 Task: Look for ""Paragraph formatting"" in the keyboard shortcuts section.
Action: Mouse moved to (397, 82)
Screenshot: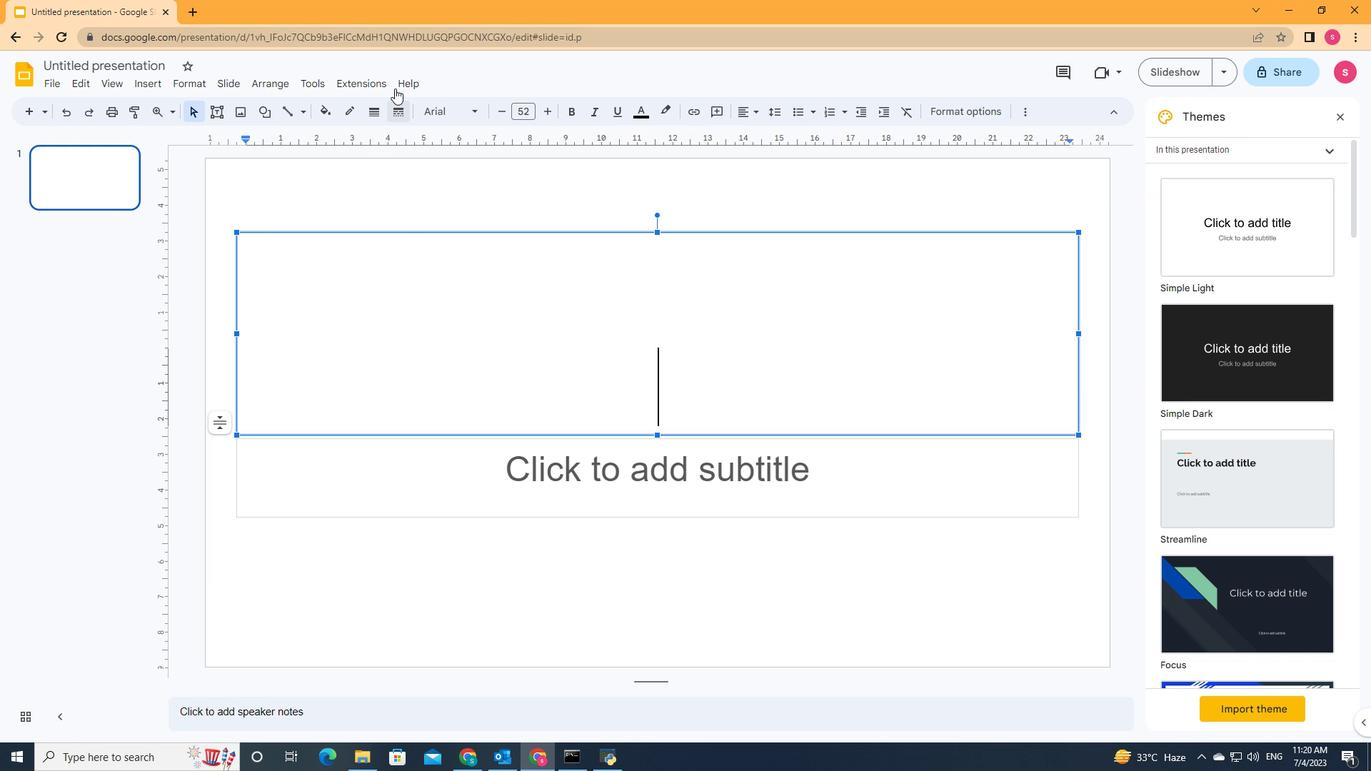 
Action: Mouse pressed left at (397, 82)
Screenshot: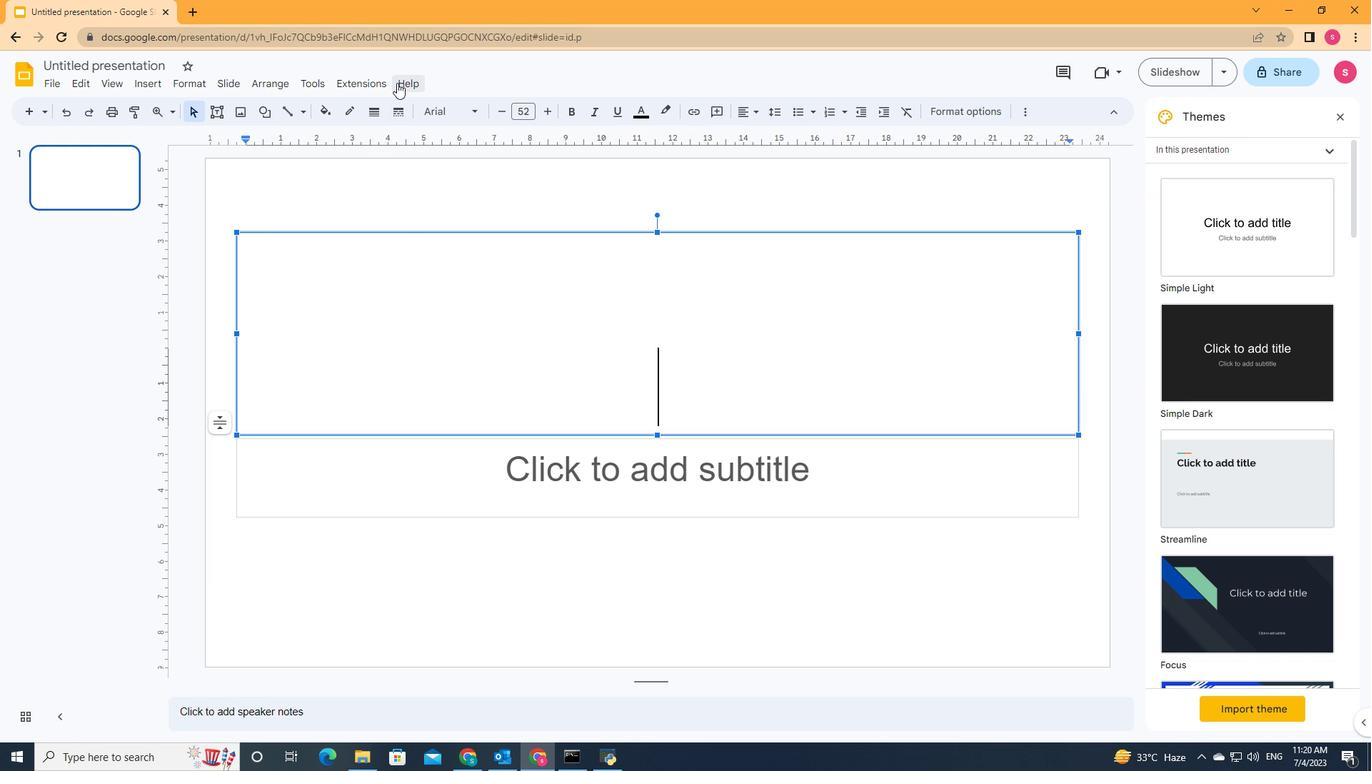 
Action: Mouse moved to (442, 345)
Screenshot: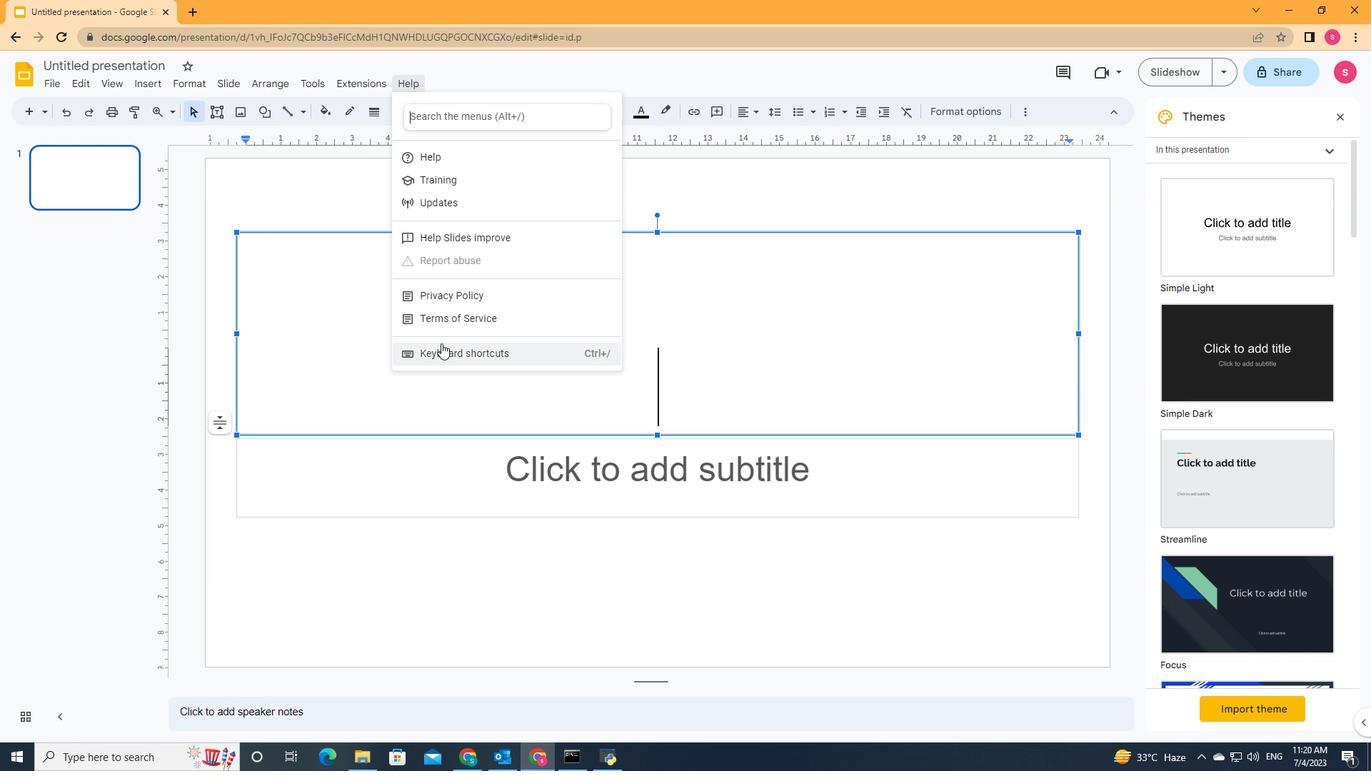 
Action: Mouse pressed left at (442, 345)
Screenshot: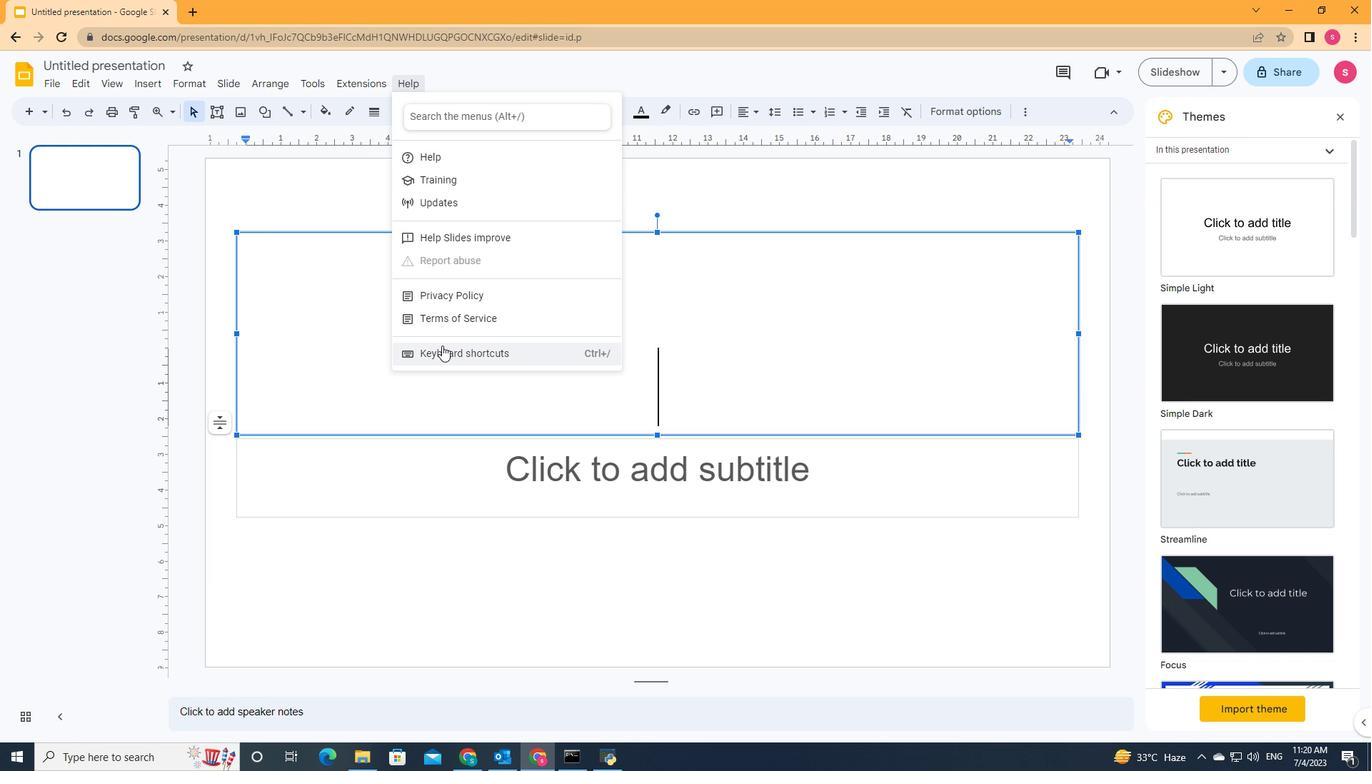 
Action: Mouse moved to (443, 387)
Screenshot: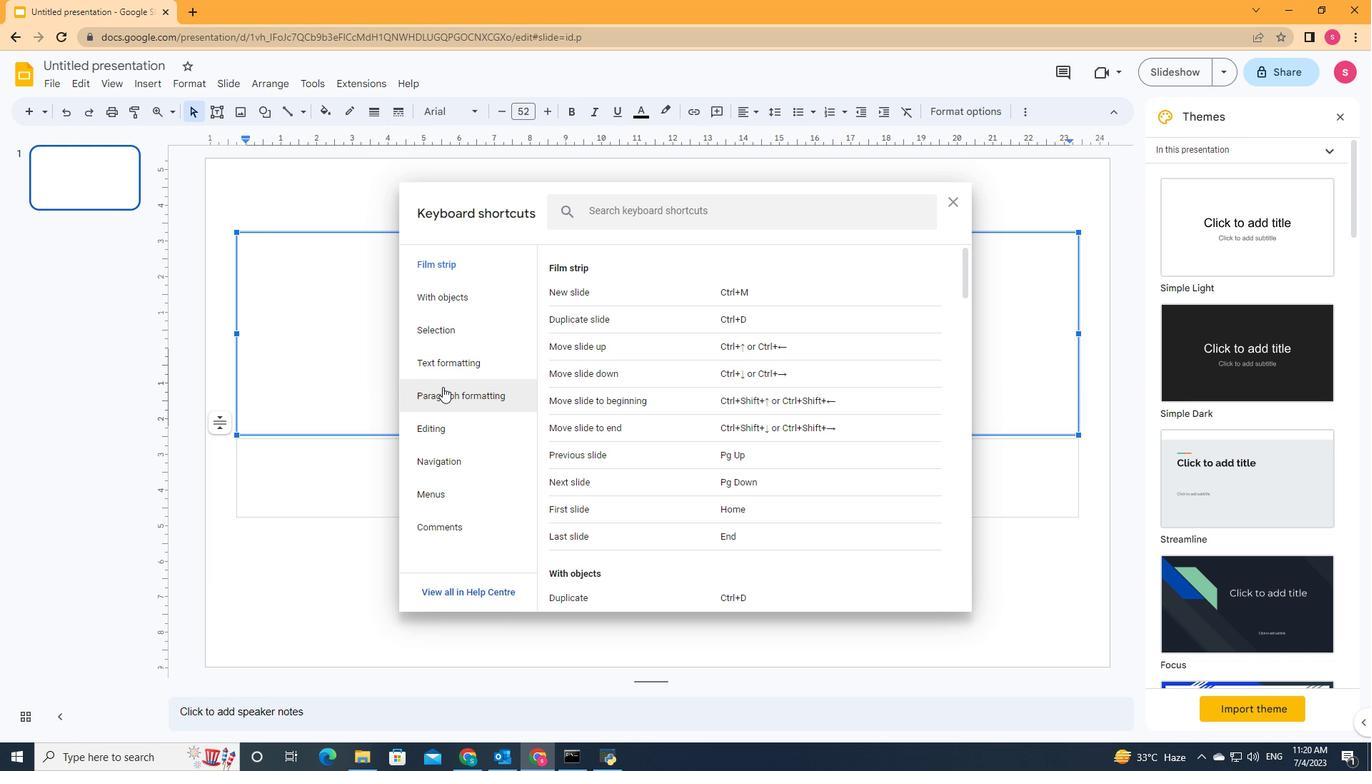 
Action: Mouse pressed left at (443, 387)
Screenshot: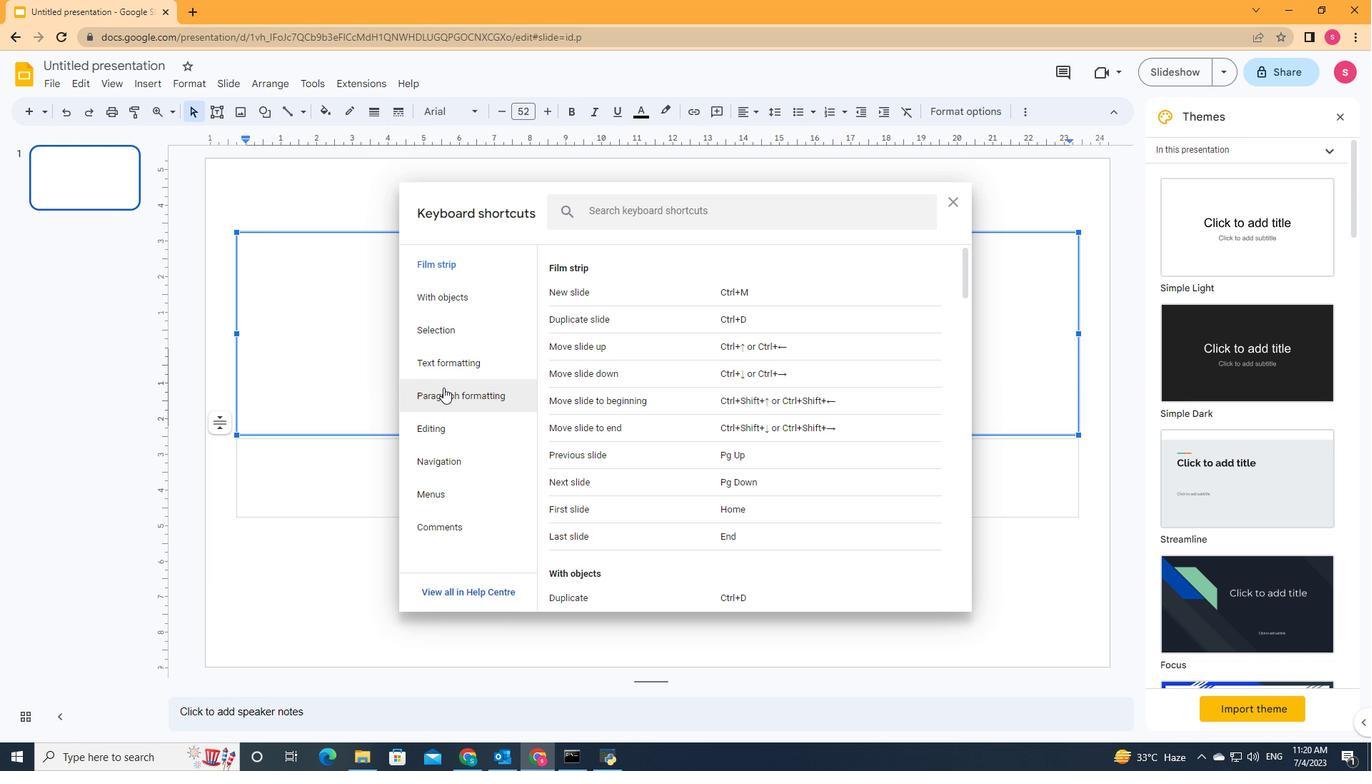 
